 Task: Create a due date automation trigger when advanced on, on the tuesday of the week before a card is due add dates starting this week at 11:00 AM.
Action: Mouse moved to (836, 256)
Screenshot: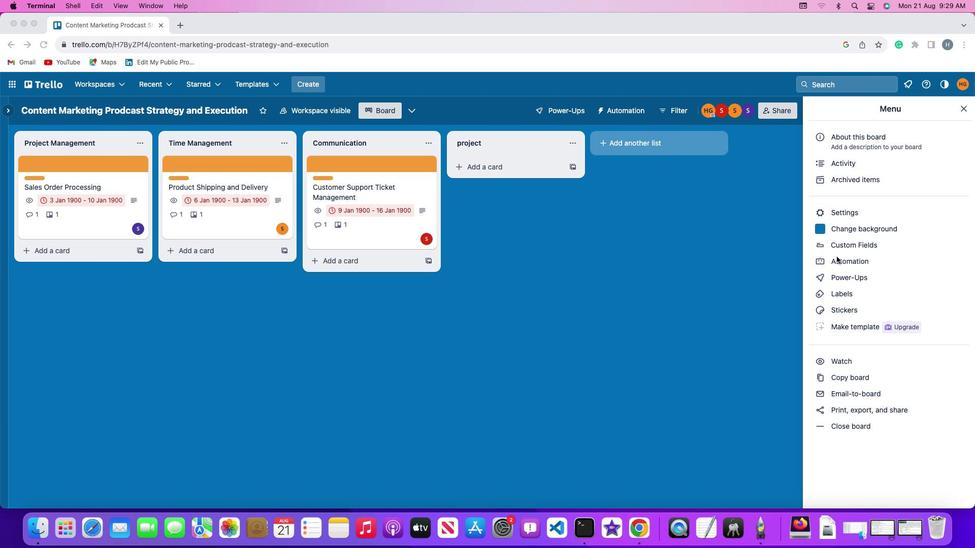 
Action: Mouse pressed left at (836, 256)
Screenshot: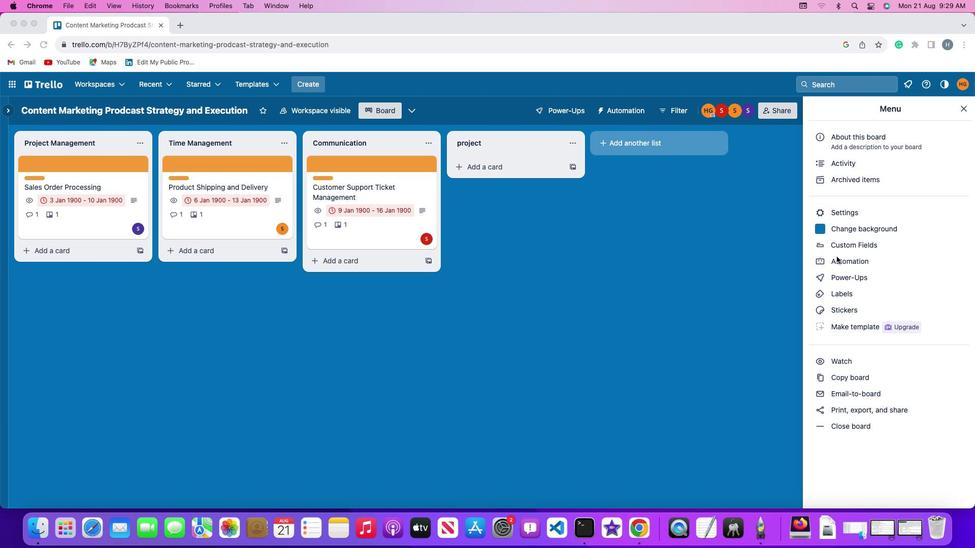 
Action: Mouse pressed left at (836, 256)
Screenshot: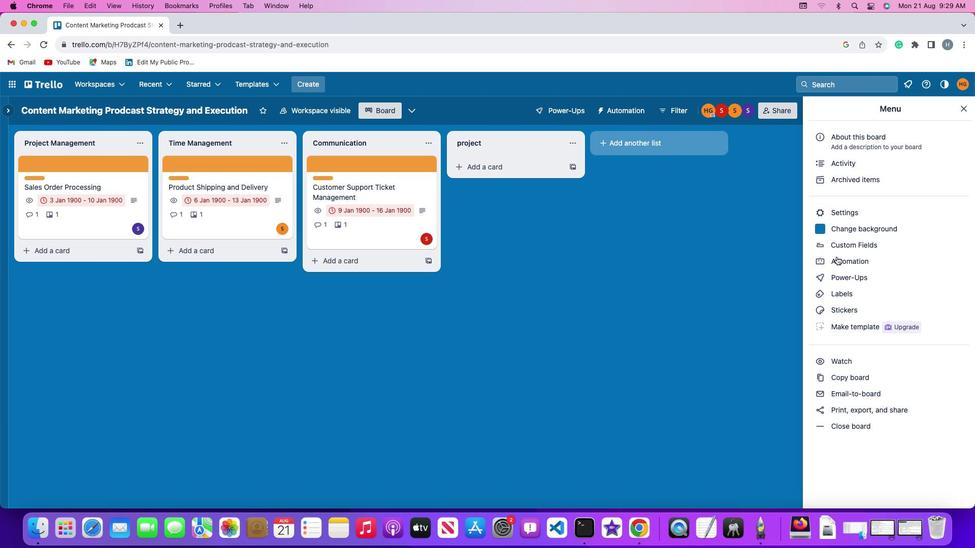 
Action: Mouse moved to (47, 240)
Screenshot: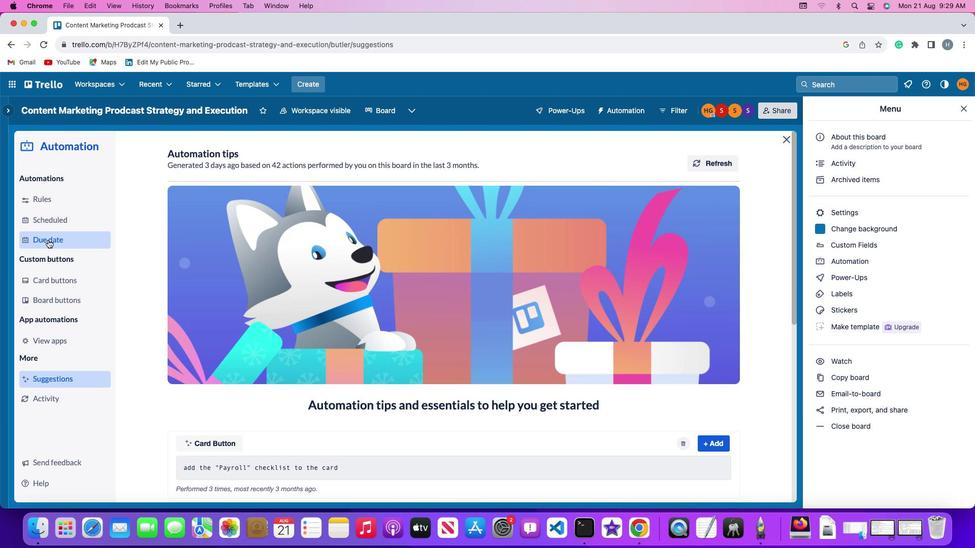 
Action: Mouse pressed left at (47, 240)
Screenshot: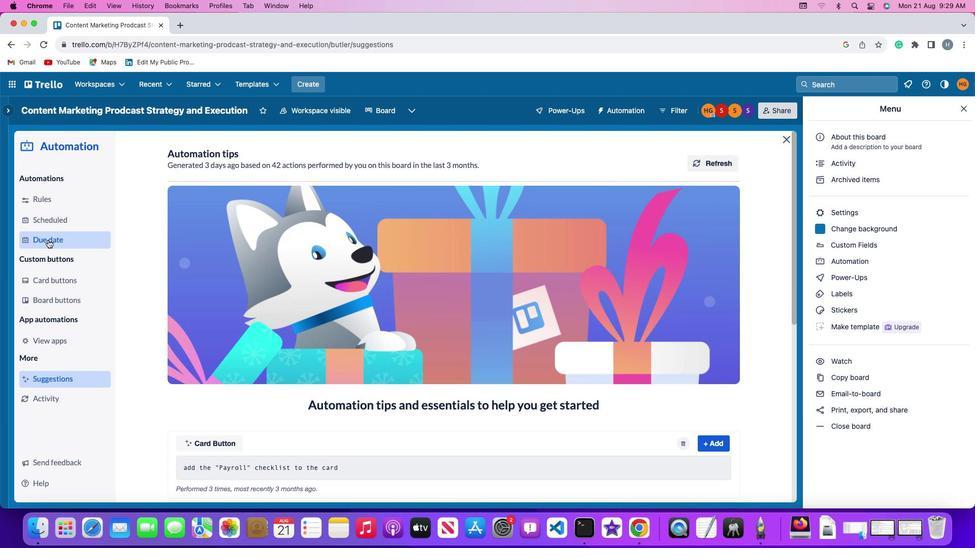 
Action: Mouse moved to (697, 155)
Screenshot: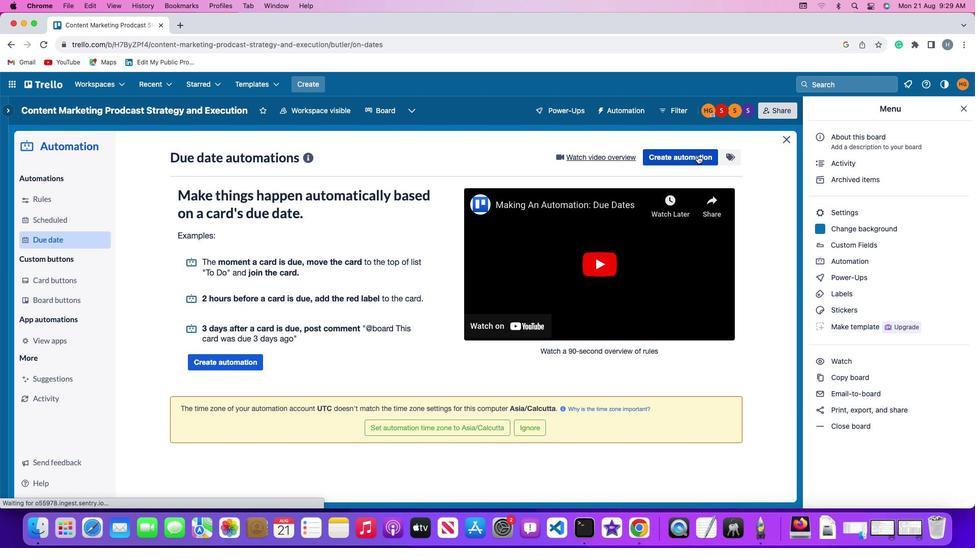 
Action: Mouse pressed left at (697, 155)
Screenshot: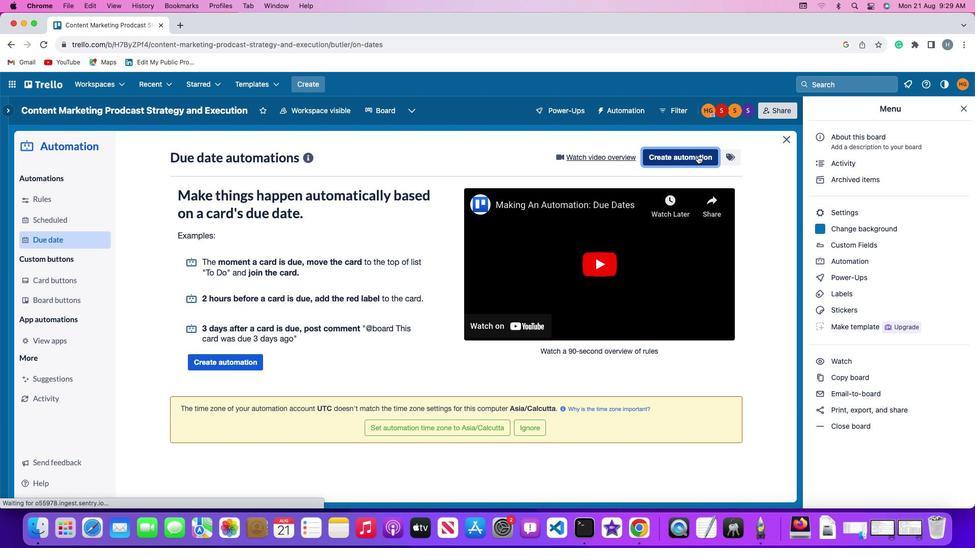 
Action: Mouse moved to (194, 254)
Screenshot: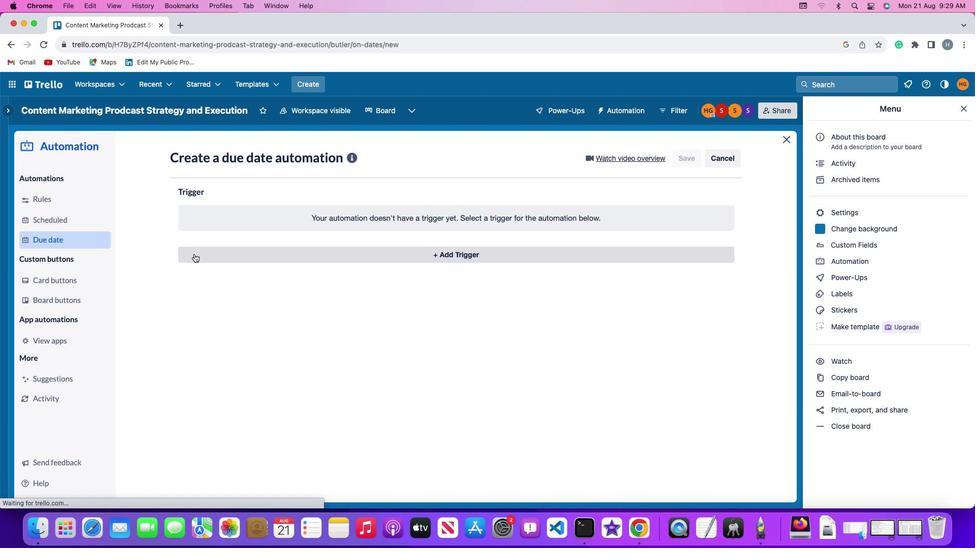 
Action: Mouse pressed left at (194, 254)
Screenshot: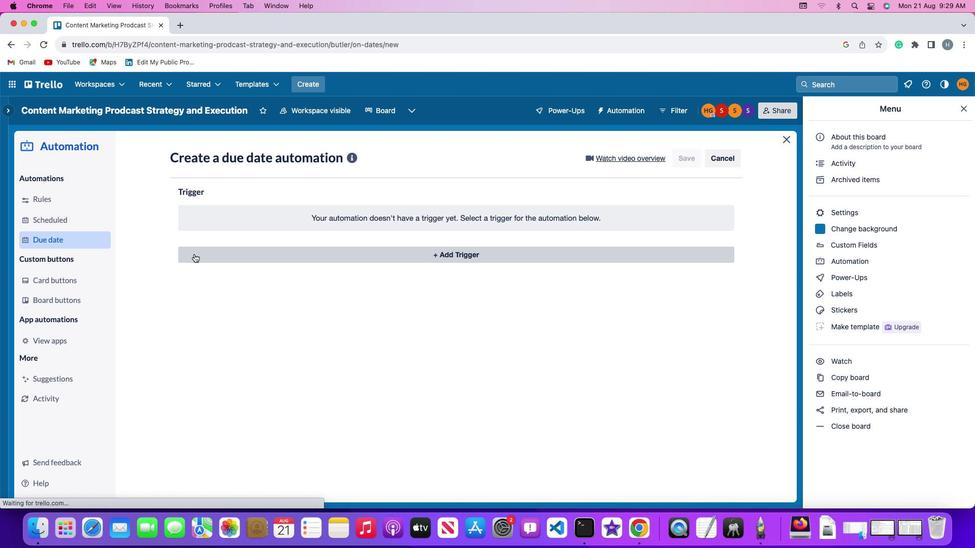 
Action: Mouse moved to (210, 438)
Screenshot: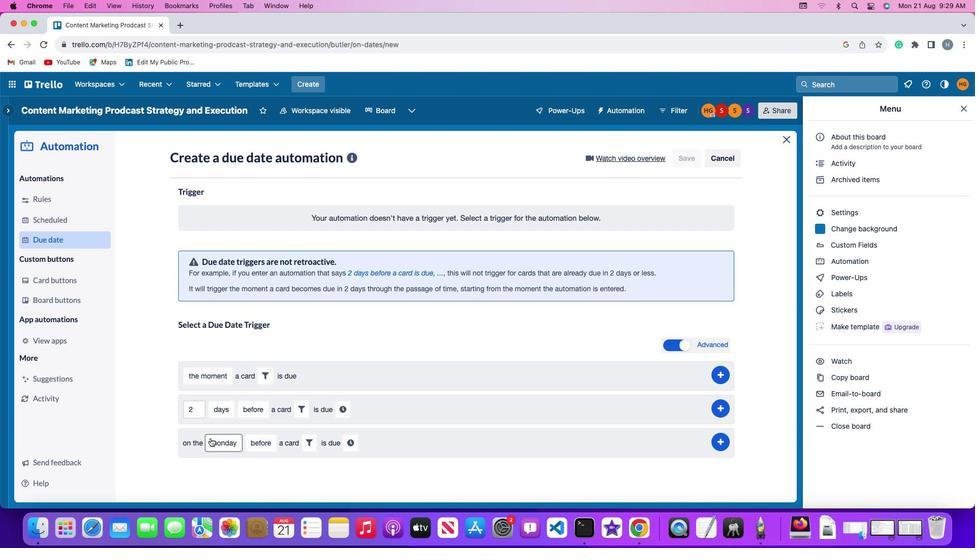 
Action: Mouse pressed left at (210, 438)
Screenshot: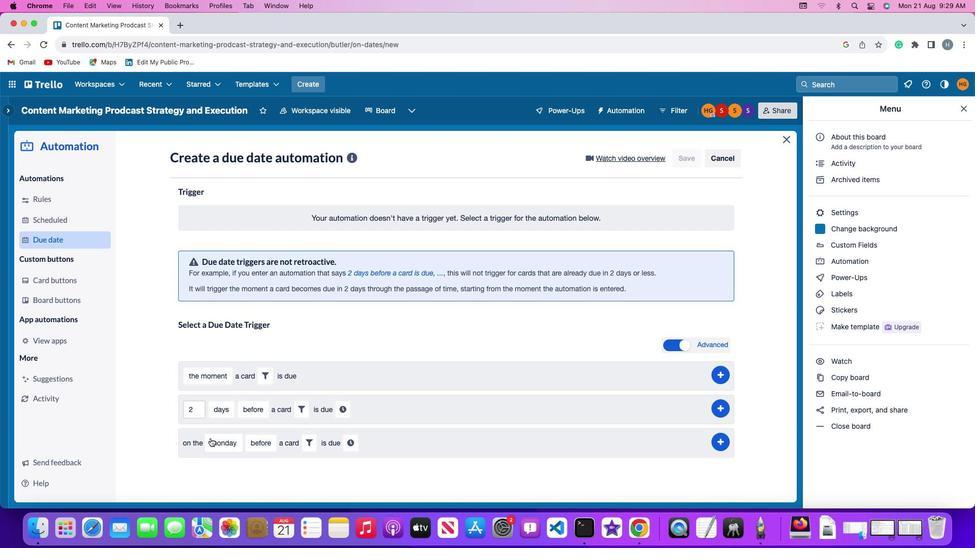 
Action: Mouse moved to (237, 325)
Screenshot: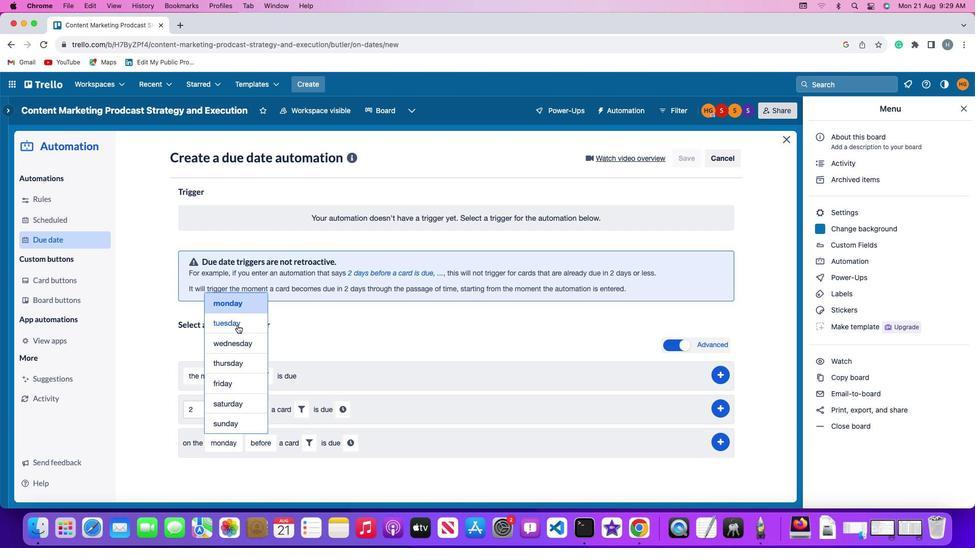 
Action: Mouse pressed left at (237, 325)
Screenshot: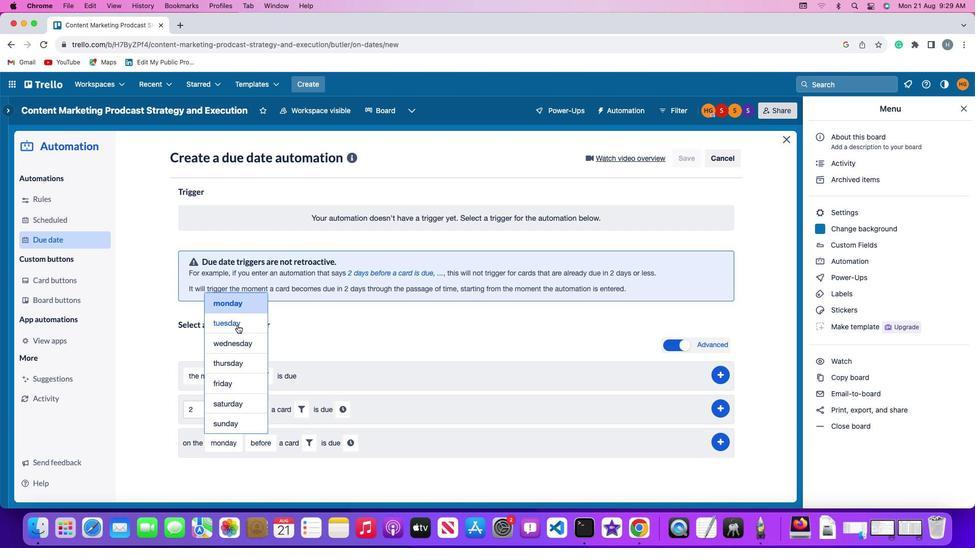 
Action: Mouse moved to (256, 450)
Screenshot: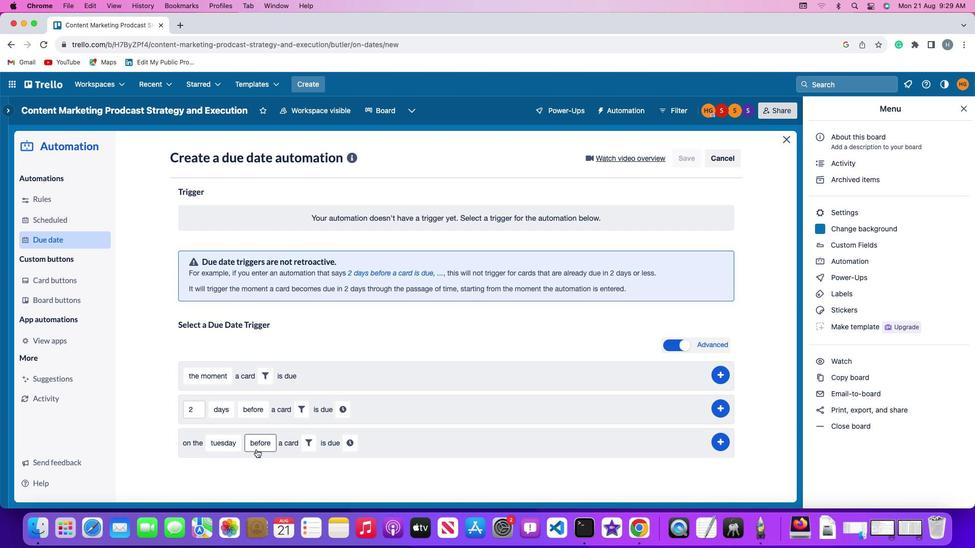 
Action: Mouse pressed left at (256, 450)
Screenshot: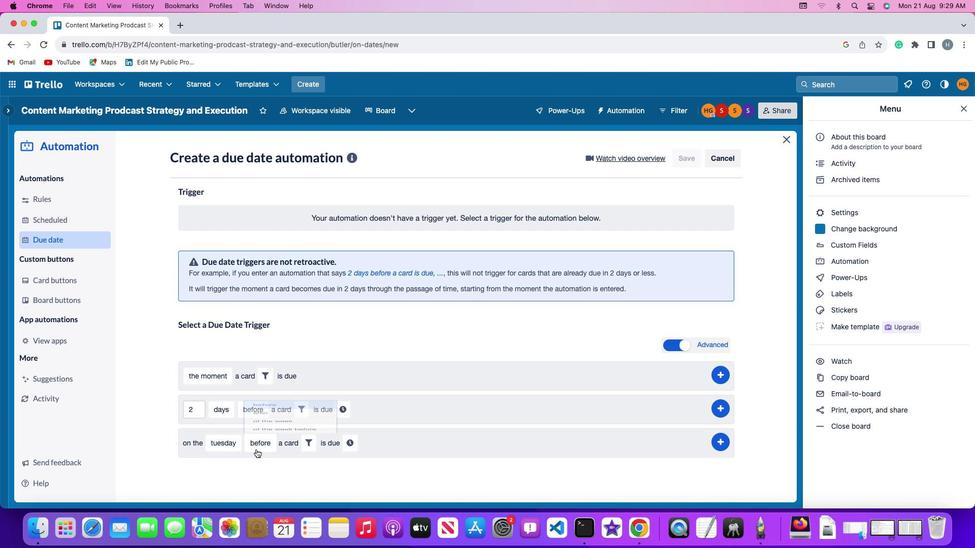 
Action: Mouse moved to (260, 427)
Screenshot: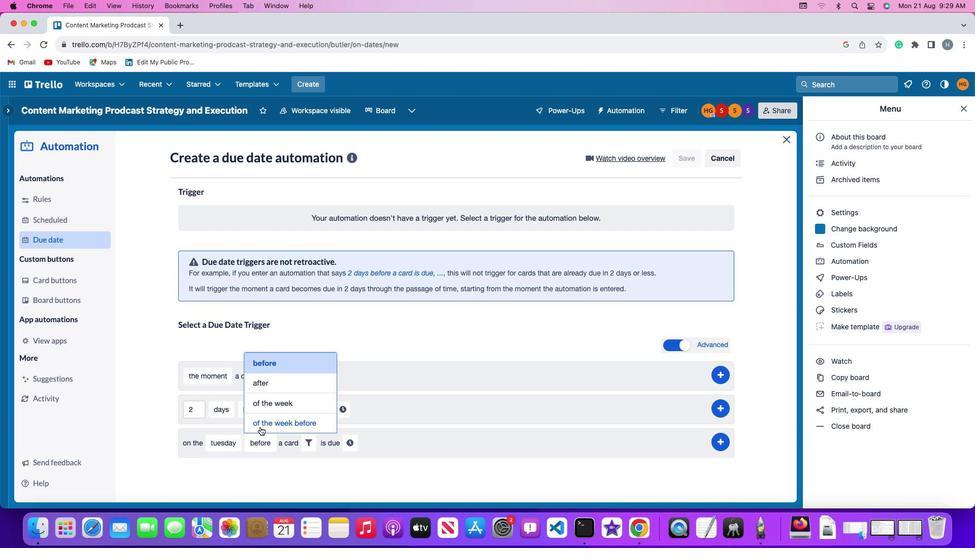
Action: Mouse pressed left at (260, 427)
Screenshot: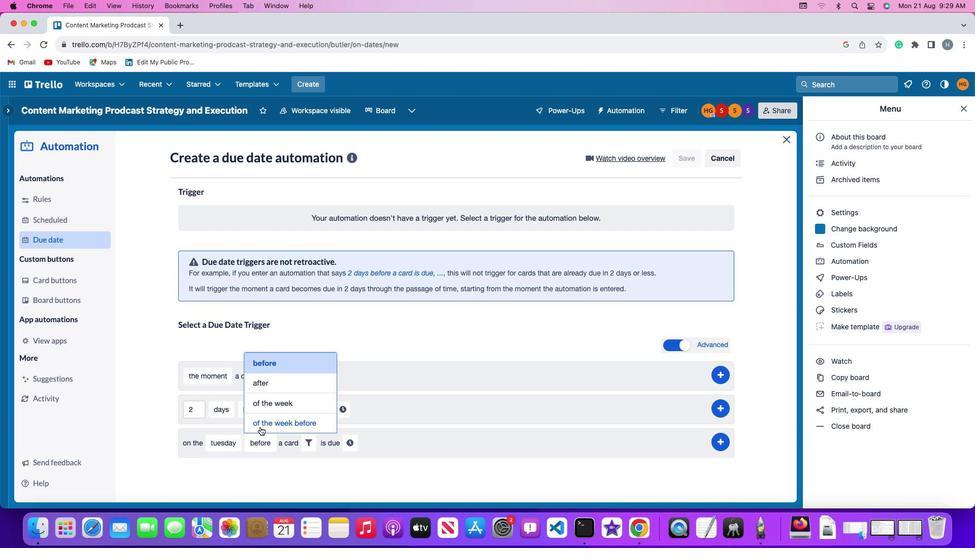 
Action: Mouse moved to (350, 444)
Screenshot: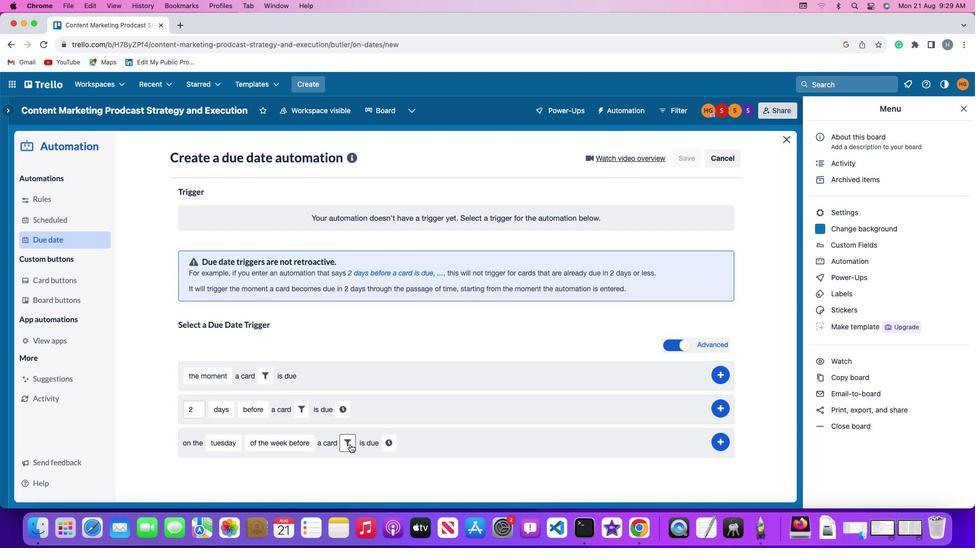 
Action: Mouse pressed left at (350, 444)
Screenshot: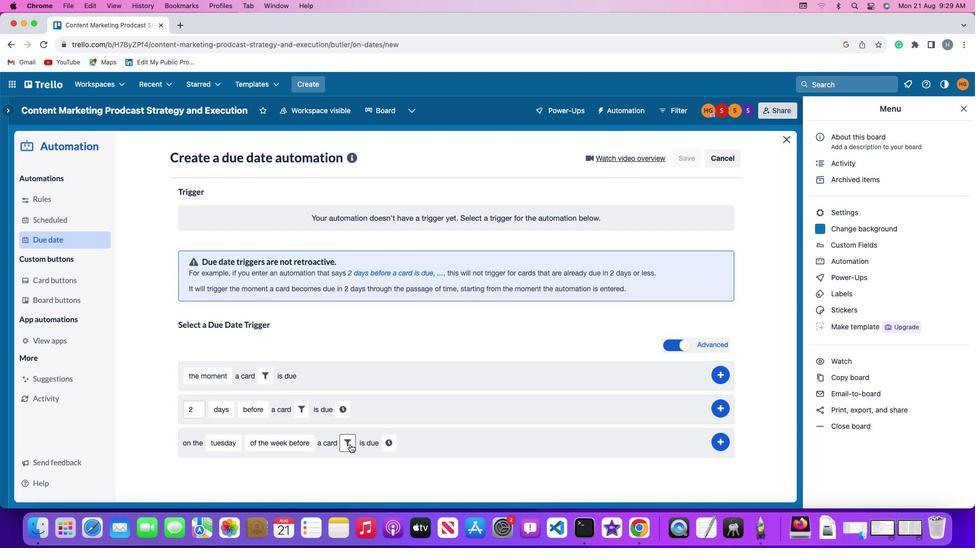 
Action: Mouse moved to (413, 473)
Screenshot: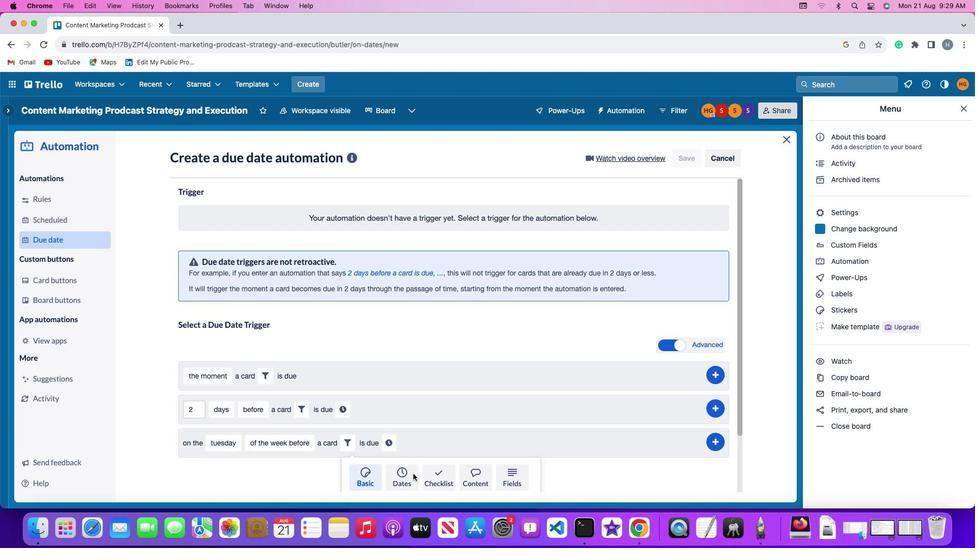 
Action: Mouse pressed left at (413, 473)
Screenshot: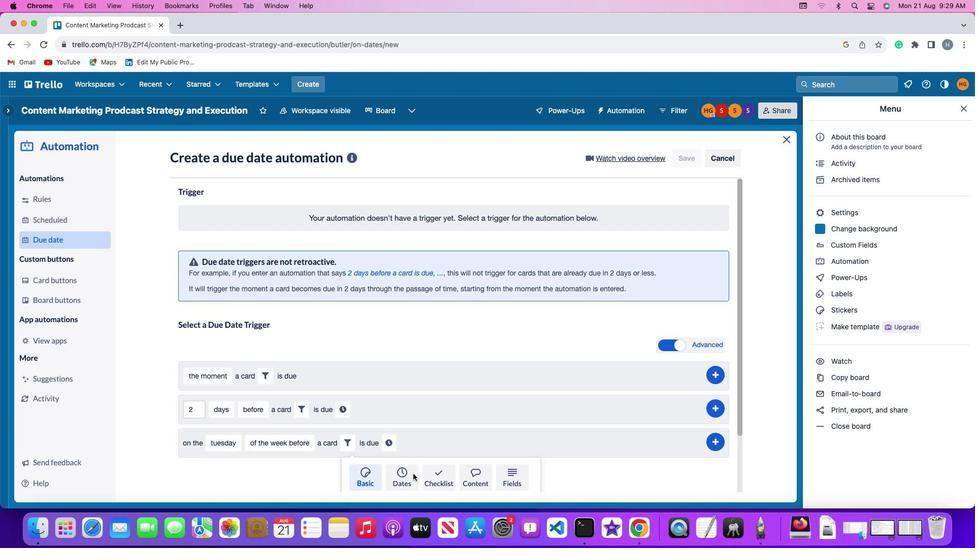 
Action: Mouse moved to (280, 466)
Screenshot: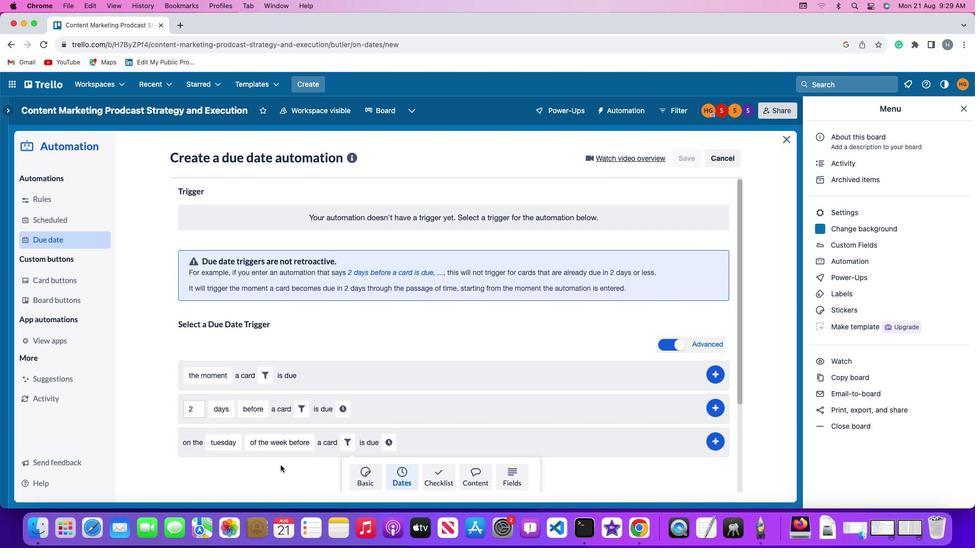 
Action: Mouse scrolled (280, 466) with delta (0, 0)
Screenshot: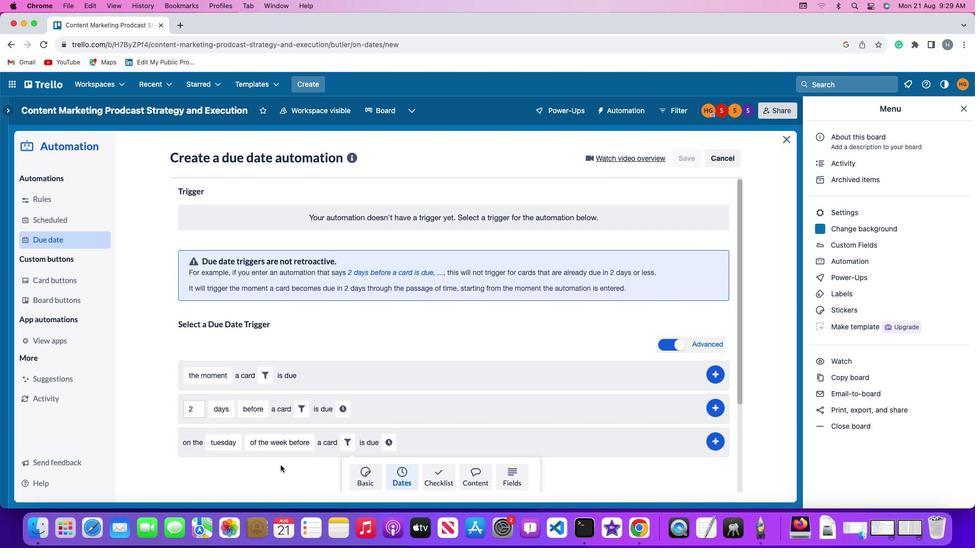 
Action: Mouse moved to (280, 465)
Screenshot: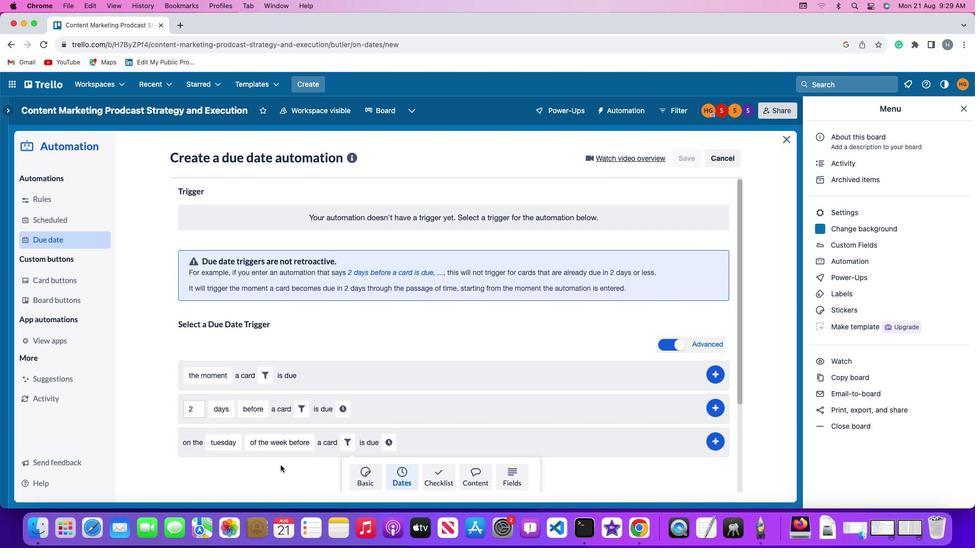 
Action: Mouse scrolled (280, 465) with delta (0, 0)
Screenshot: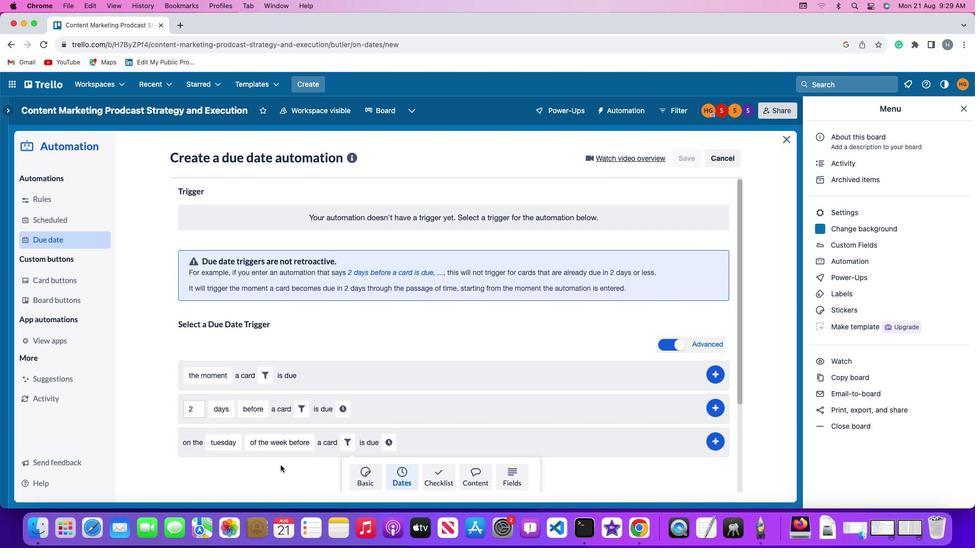 
Action: Mouse moved to (280, 465)
Screenshot: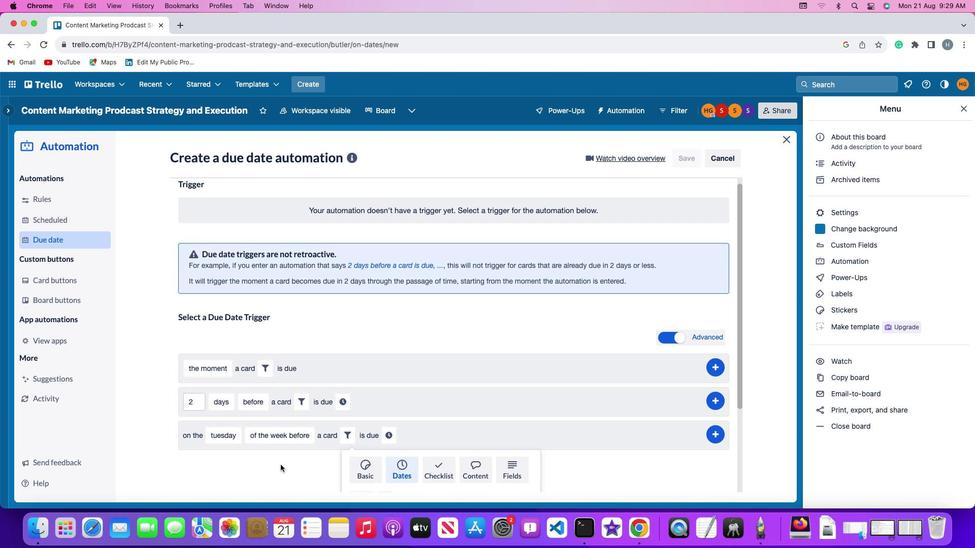 
Action: Mouse scrolled (280, 465) with delta (0, -1)
Screenshot: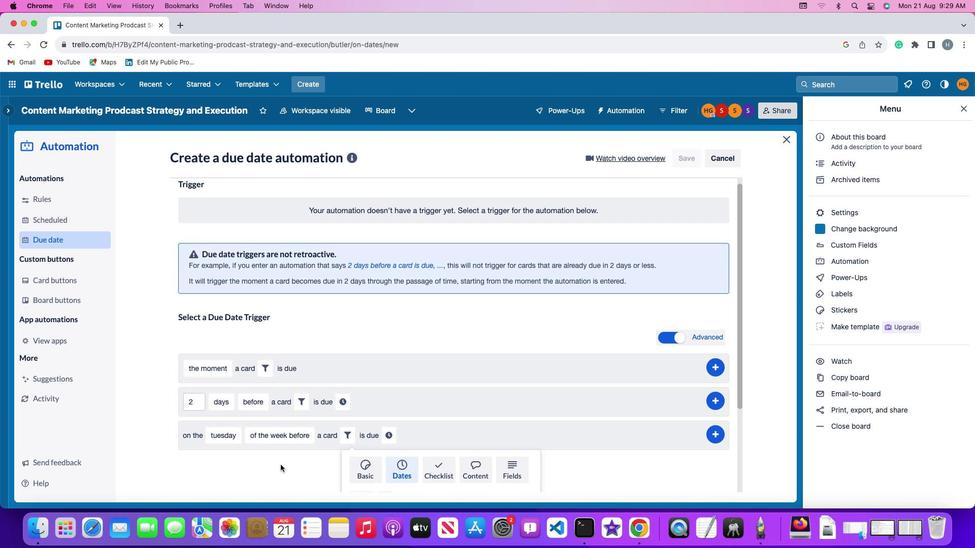 
Action: Mouse moved to (280, 465)
Screenshot: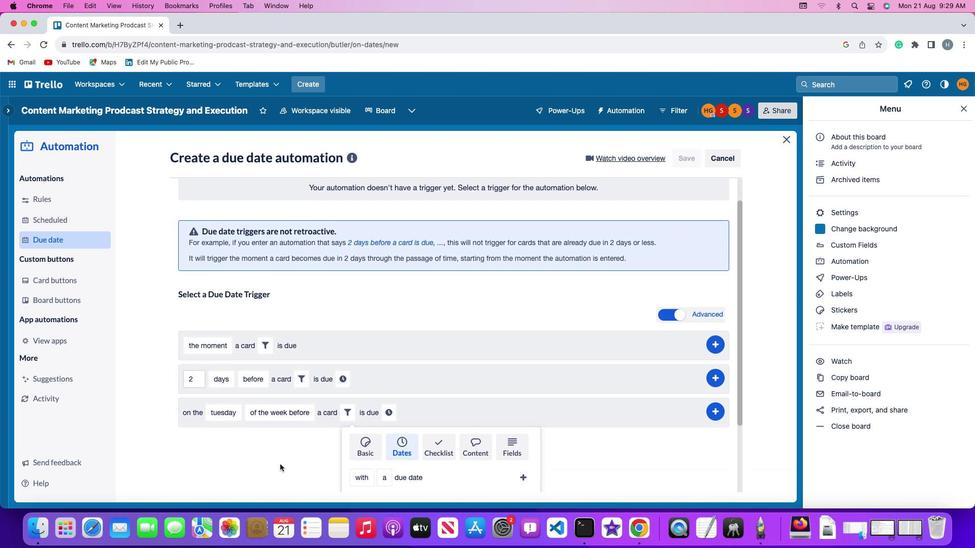 
Action: Mouse scrolled (280, 465) with delta (0, -2)
Screenshot: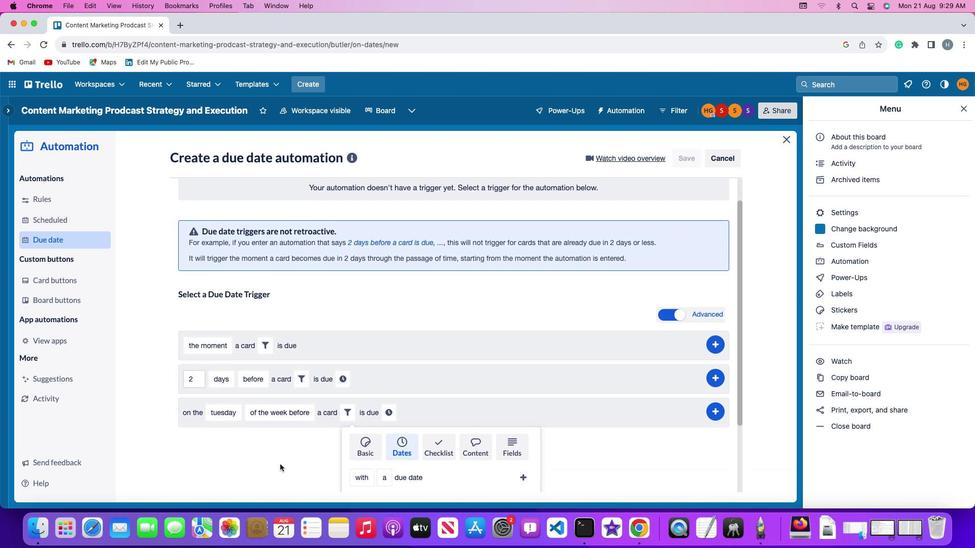 
Action: Mouse moved to (280, 465)
Screenshot: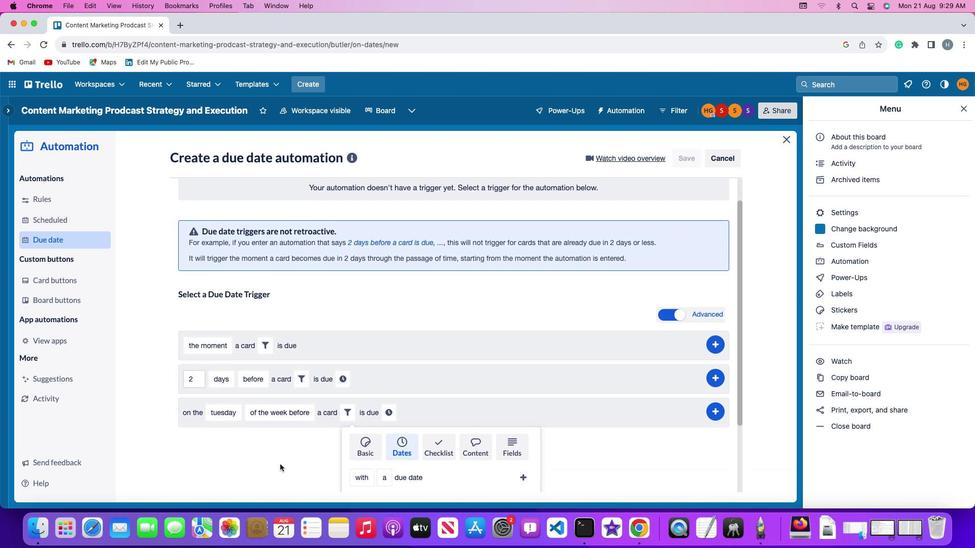
Action: Mouse scrolled (280, 465) with delta (0, -2)
Screenshot: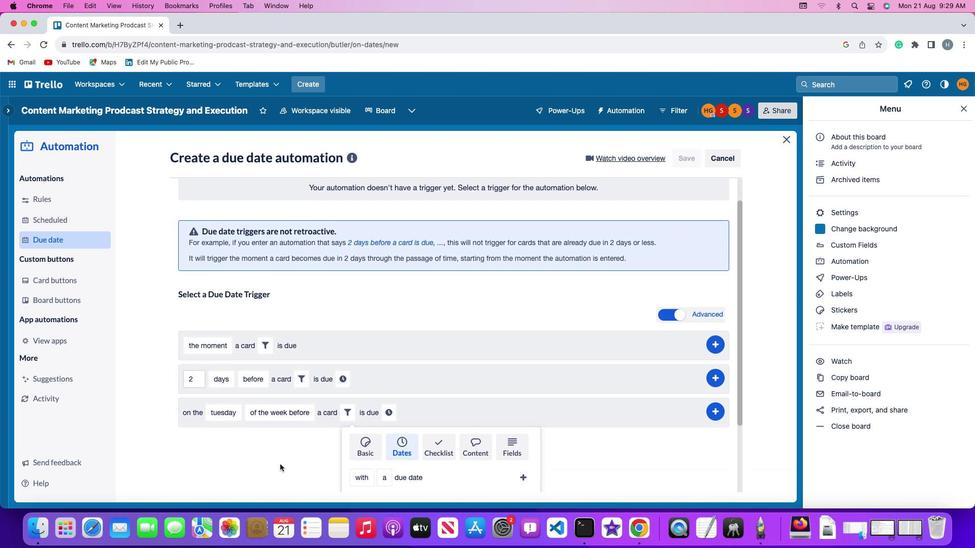 
Action: Mouse moved to (280, 464)
Screenshot: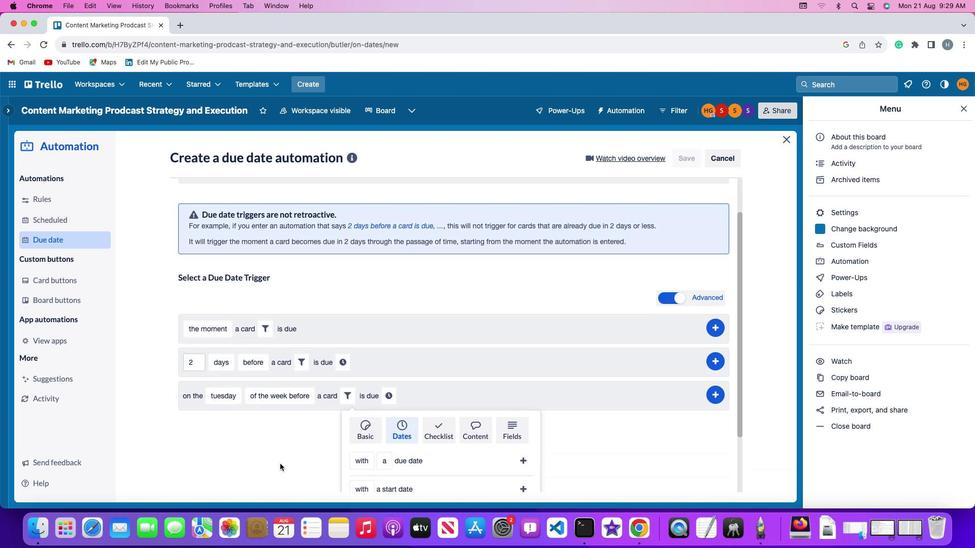 
Action: Mouse scrolled (280, 464) with delta (0, -2)
Screenshot: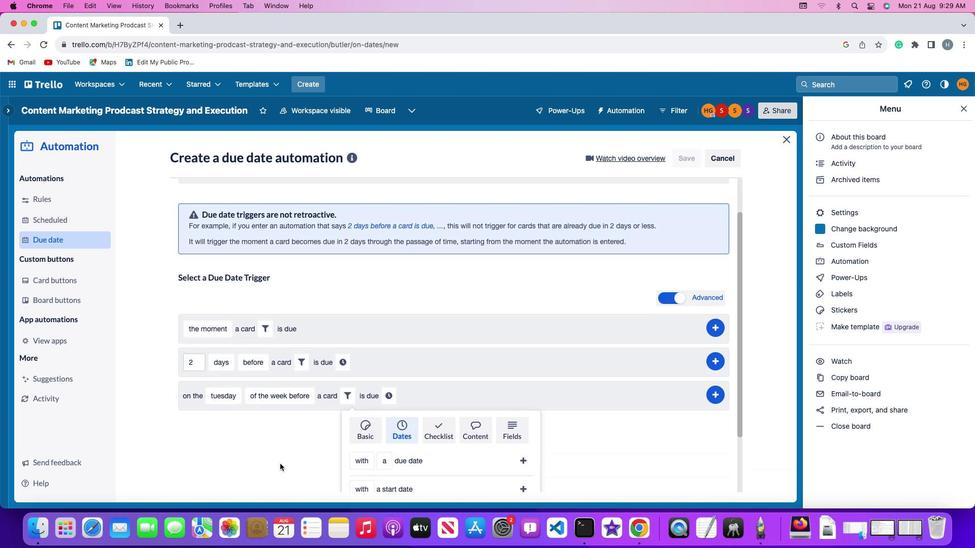 
Action: Mouse moved to (357, 446)
Screenshot: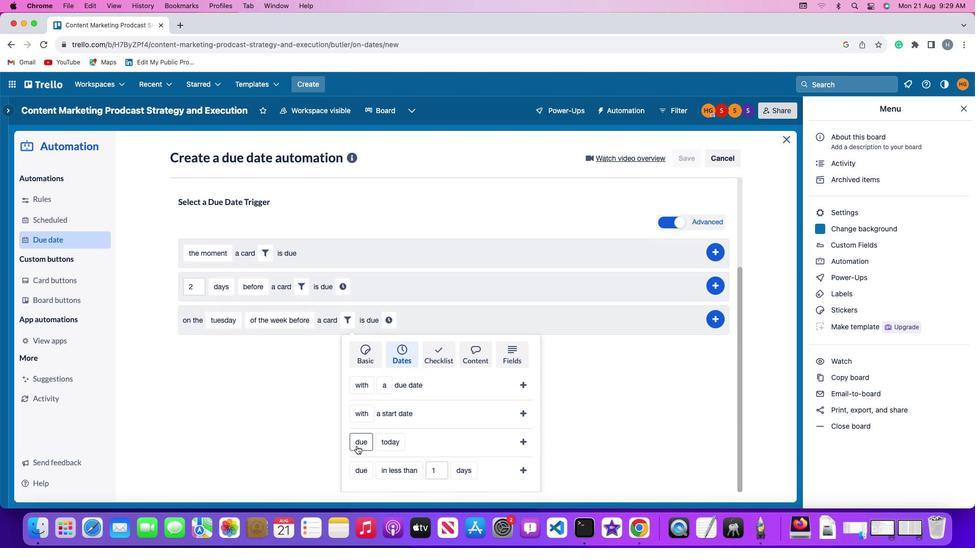 
Action: Mouse pressed left at (357, 446)
Screenshot: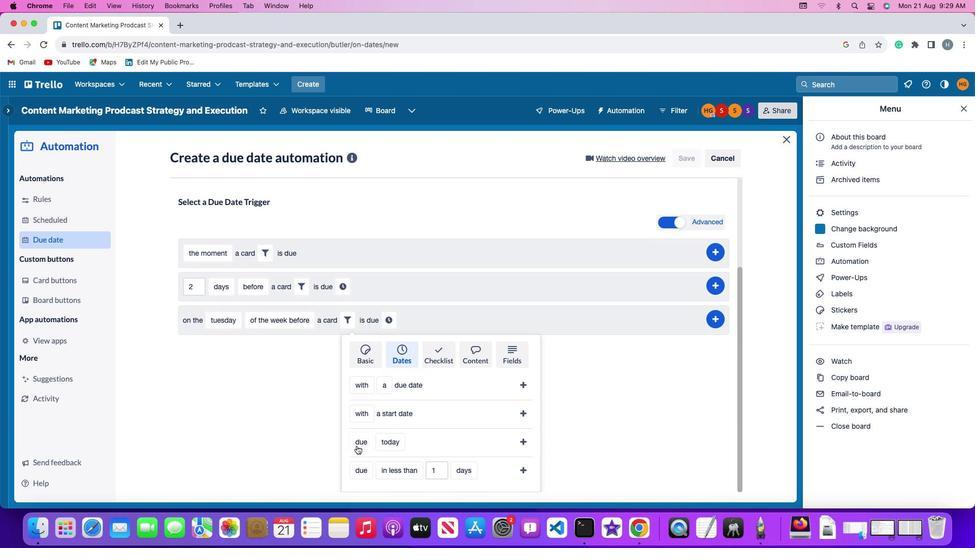 
Action: Mouse moved to (370, 402)
Screenshot: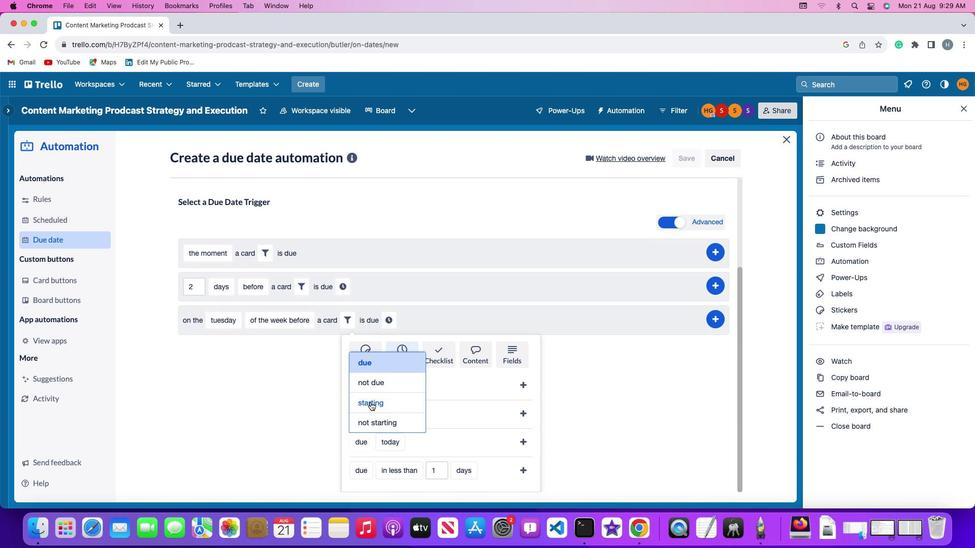 
Action: Mouse pressed left at (370, 402)
Screenshot: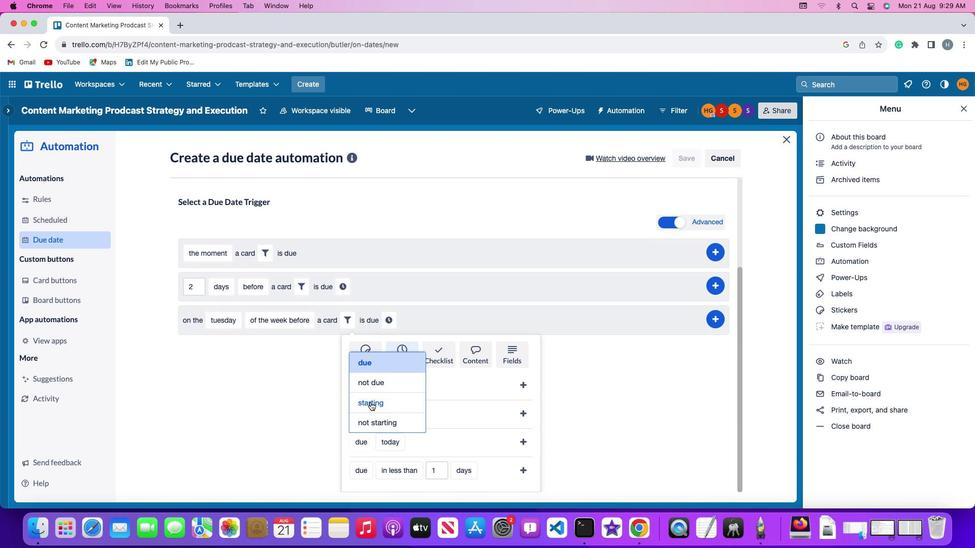 
Action: Mouse moved to (407, 437)
Screenshot: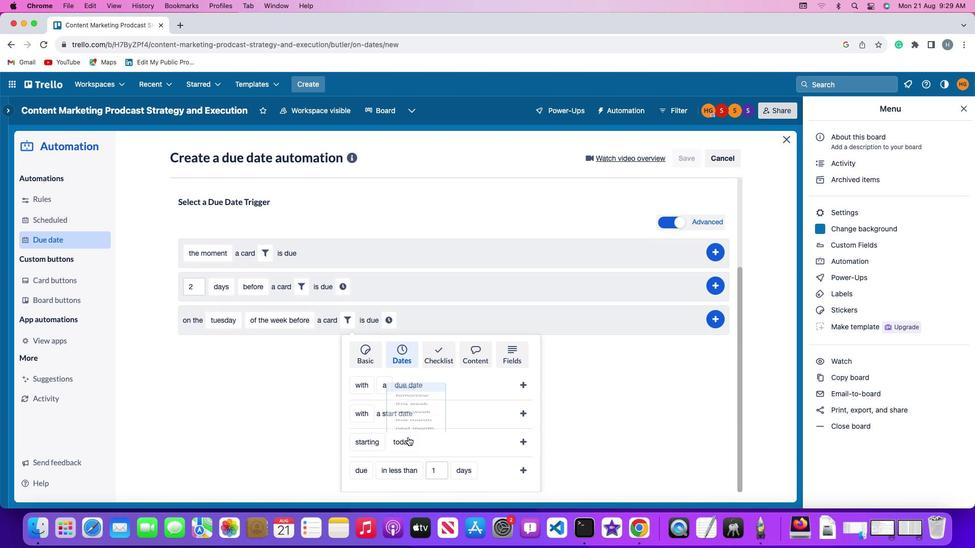 
Action: Mouse pressed left at (407, 437)
Screenshot: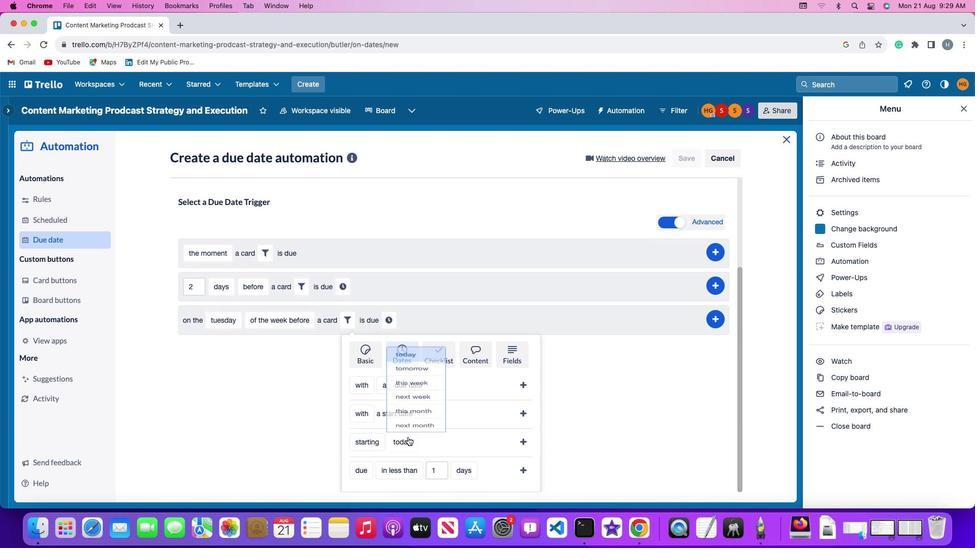 
Action: Mouse moved to (427, 362)
Screenshot: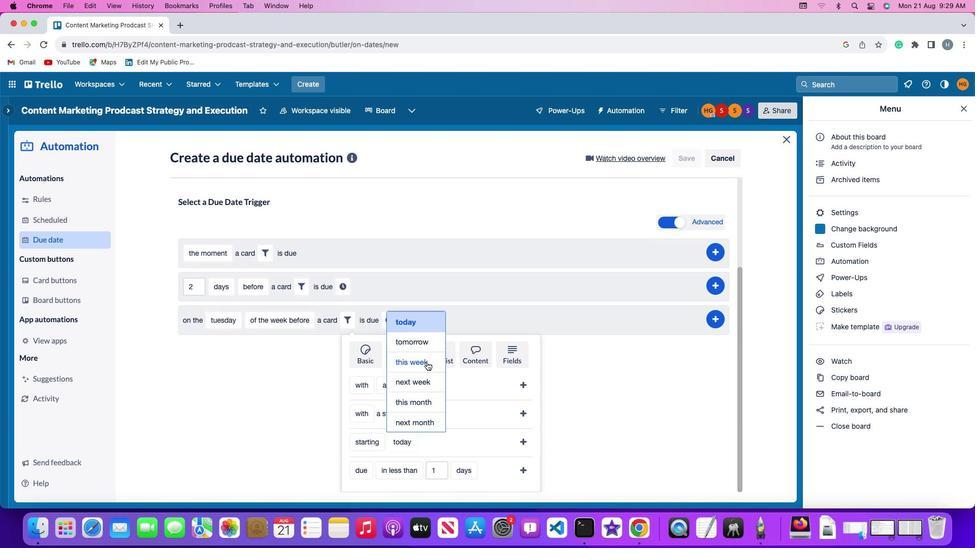 
Action: Mouse pressed left at (427, 362)
Screenshot: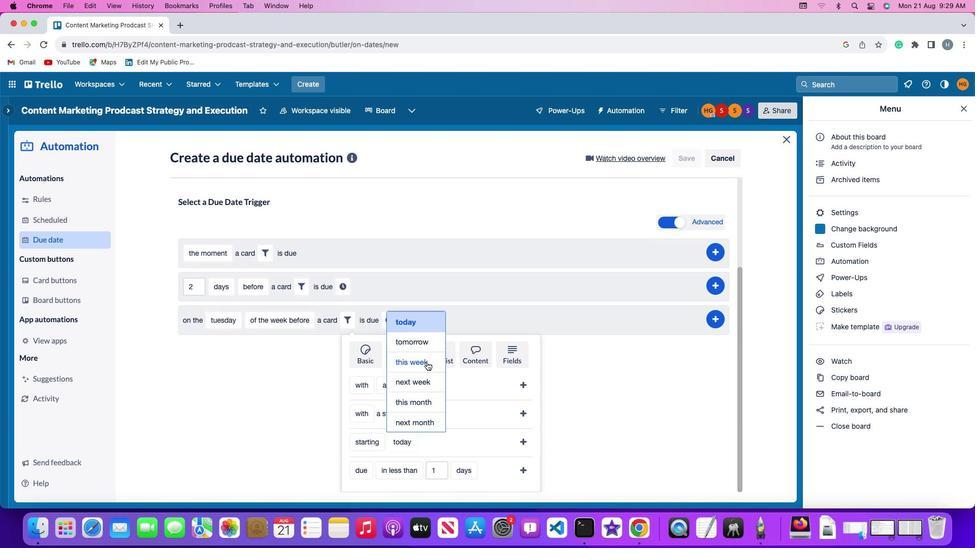 
Action: Mouse moved to (521, 441)
Screenshot: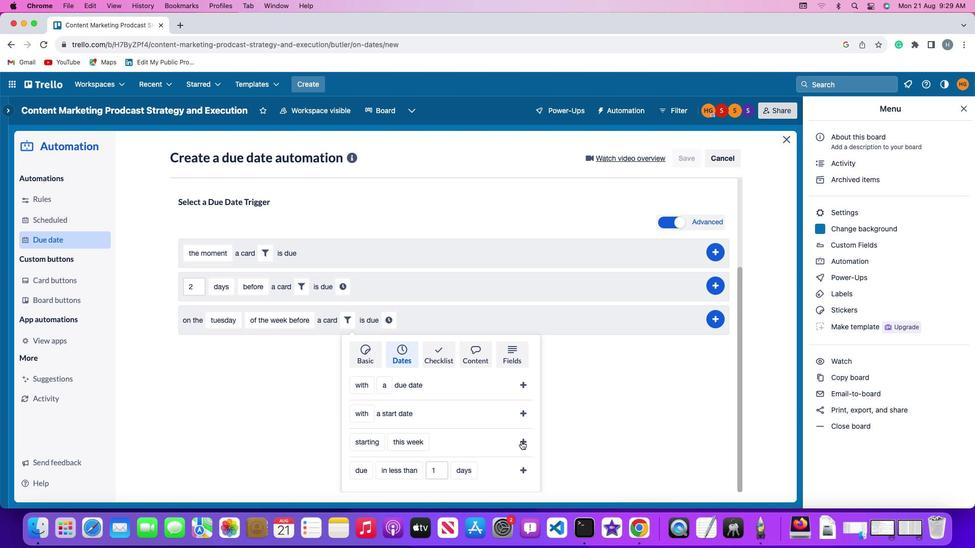 
Action: Mouse pressed left at (521, 441)
Screenshot: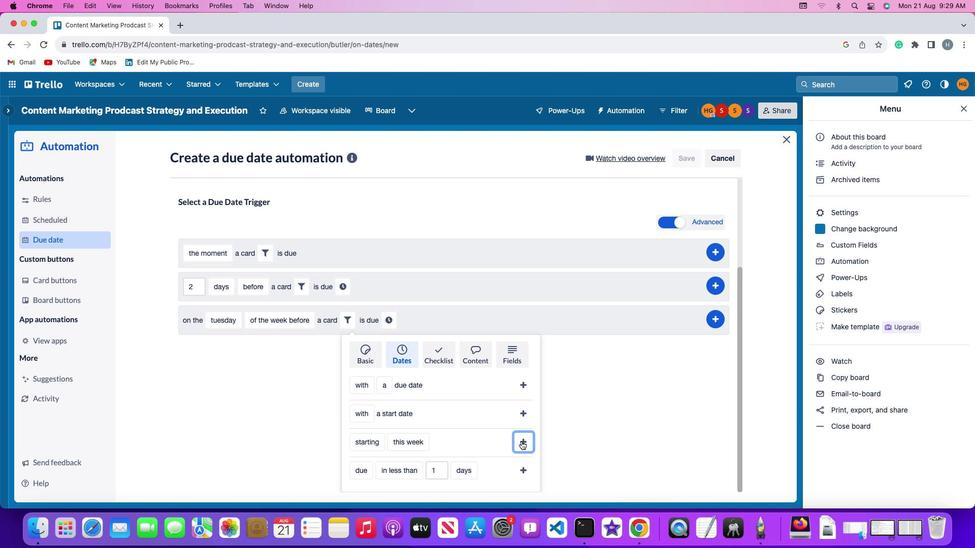 
Action: Mouse moved to (468, 434)
Screenshot: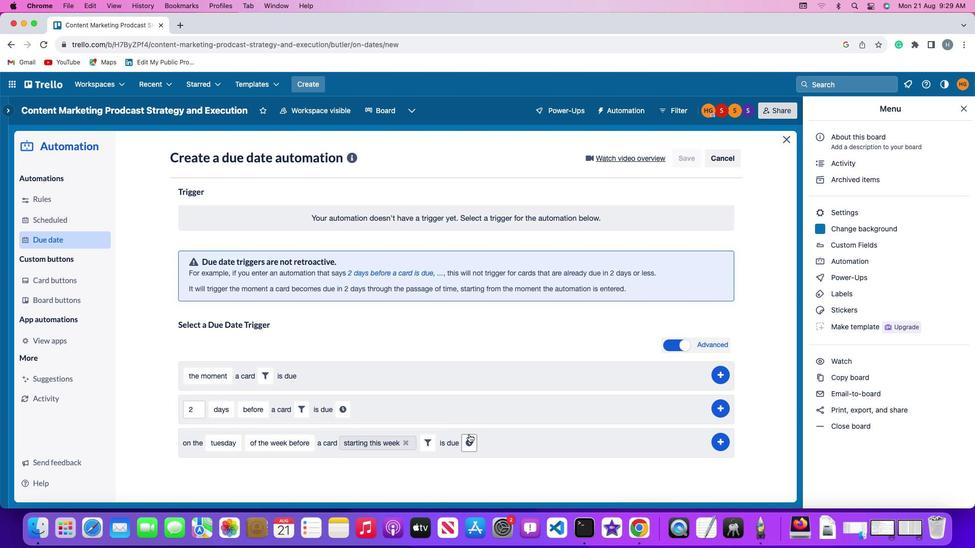 
Action: Mouse pressed left at (468, 434)
Screenshot: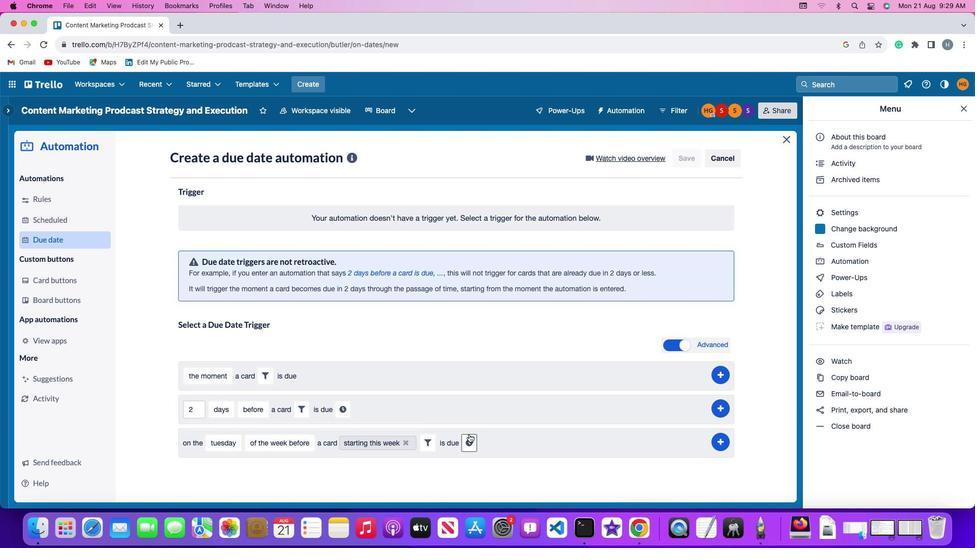 
Action: Mouse moved to (490, 446)
Screenshot: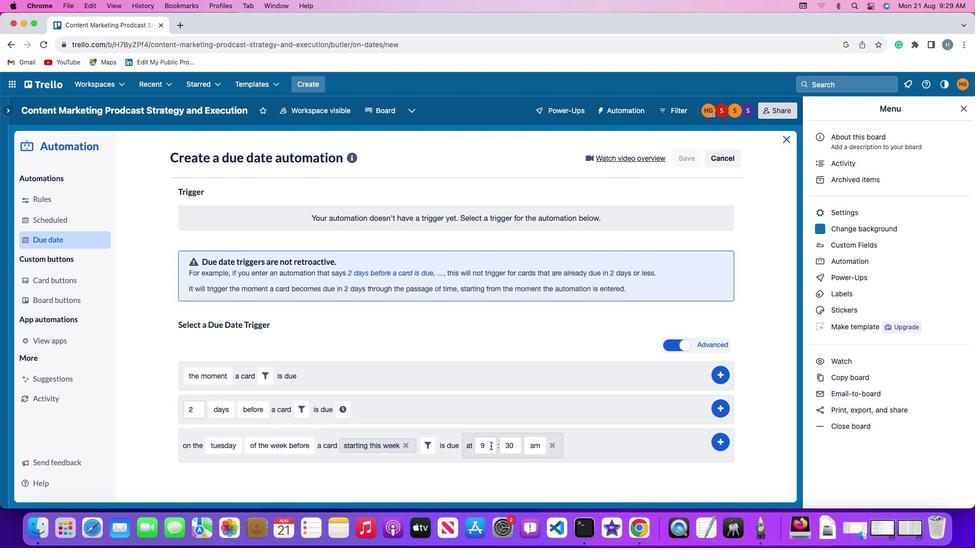
Action: Mouse pressed left at (490, 446)
Screenshot: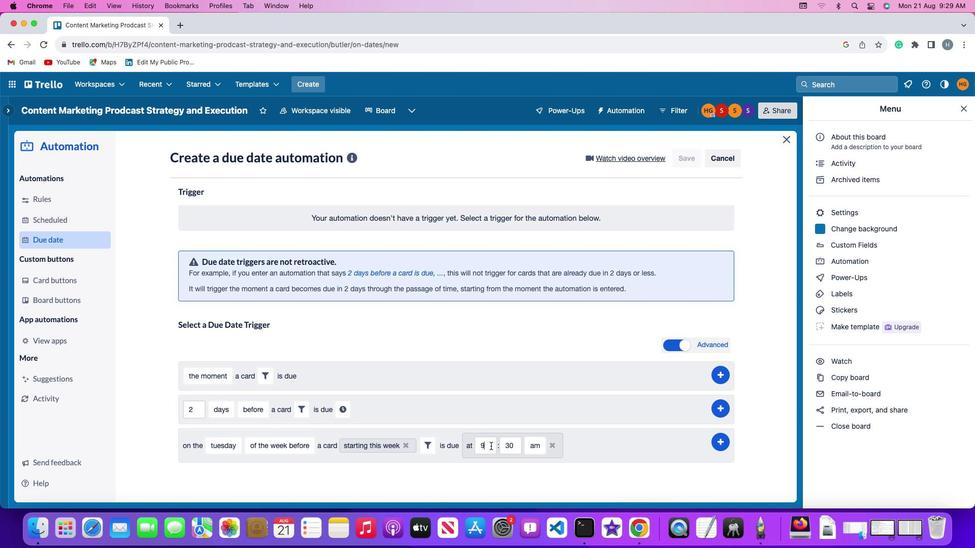 
Action: Mouse moved to (490, 446)
Screenshot: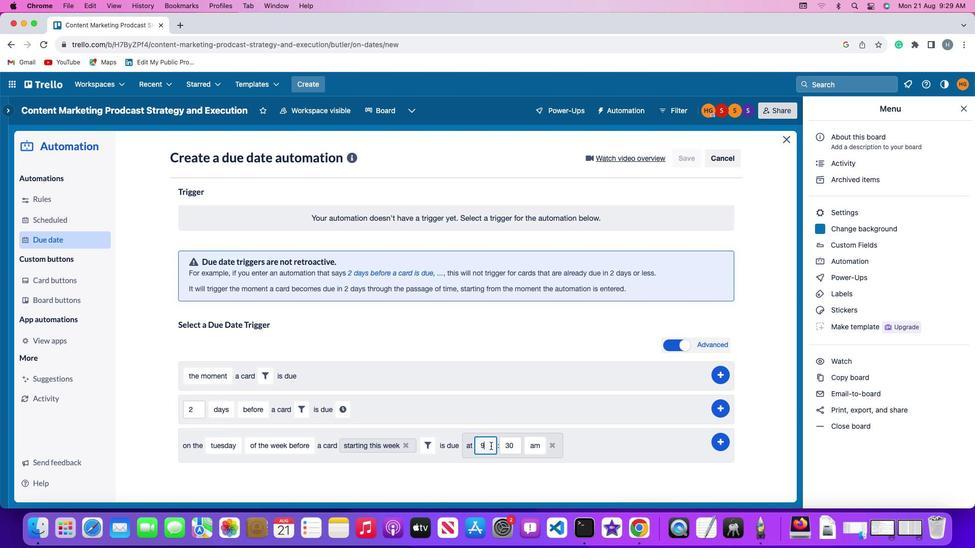 
Action: Key pressed Key.backspace'1''1'
Screenshot: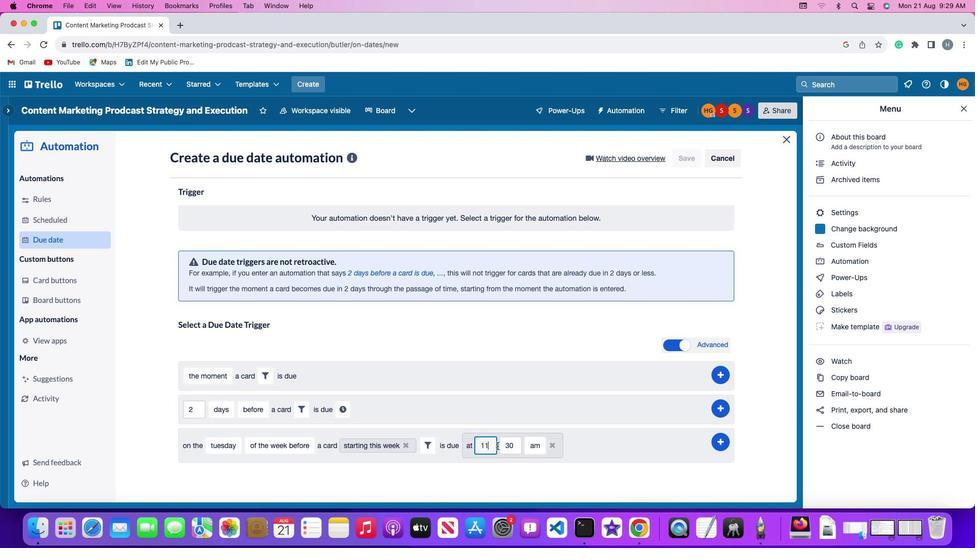 
Action: Mouse moved to (518, 445)
Screenshot: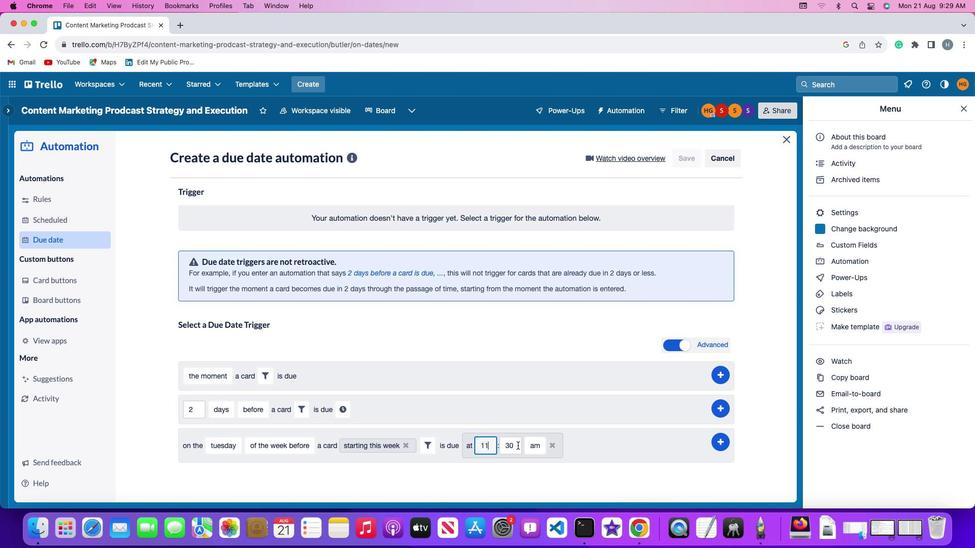 
Action: Mouse pressed left at (518, 445)
Screenshot: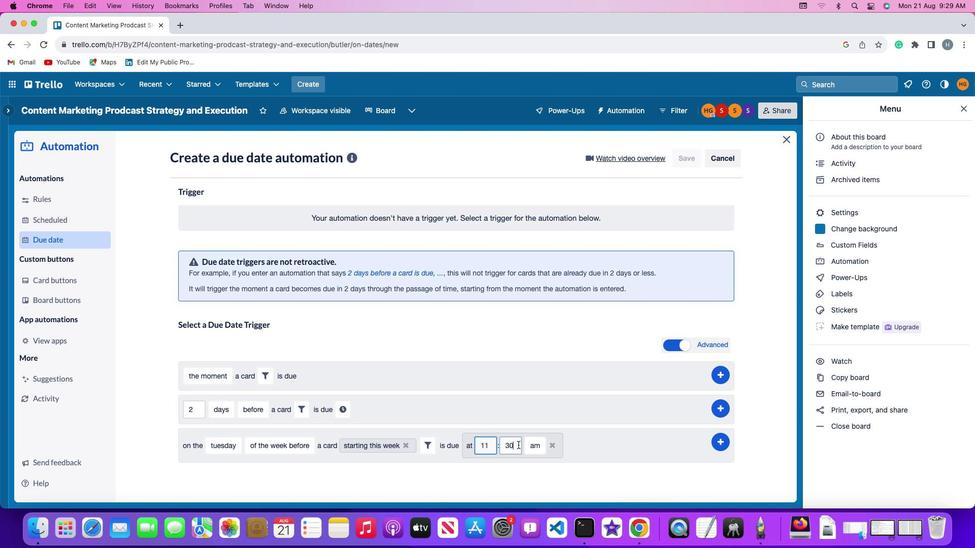 
Action: Mouse moved to (518, 445)
Screenshot: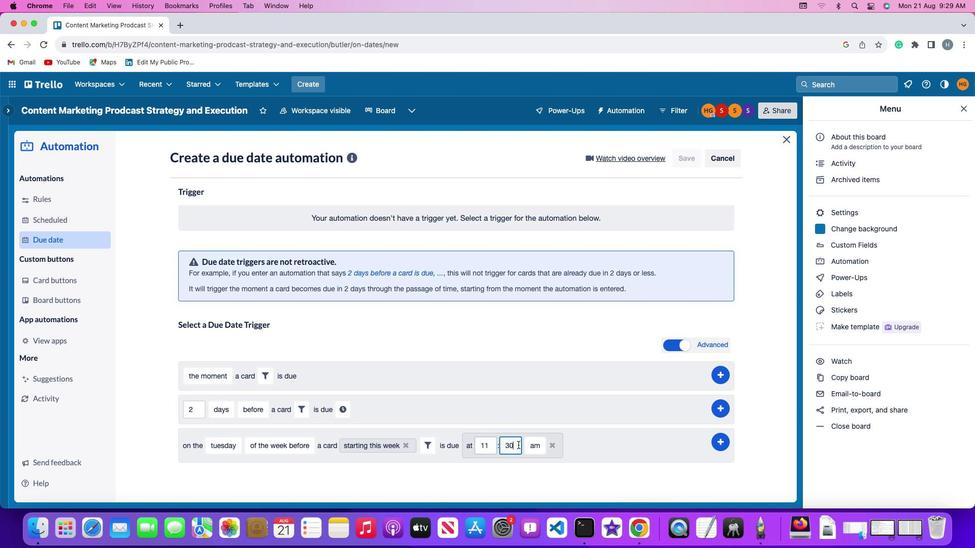 
Action: Key pressed Key.backspaceKey.backspace'0''0'
Screenshot: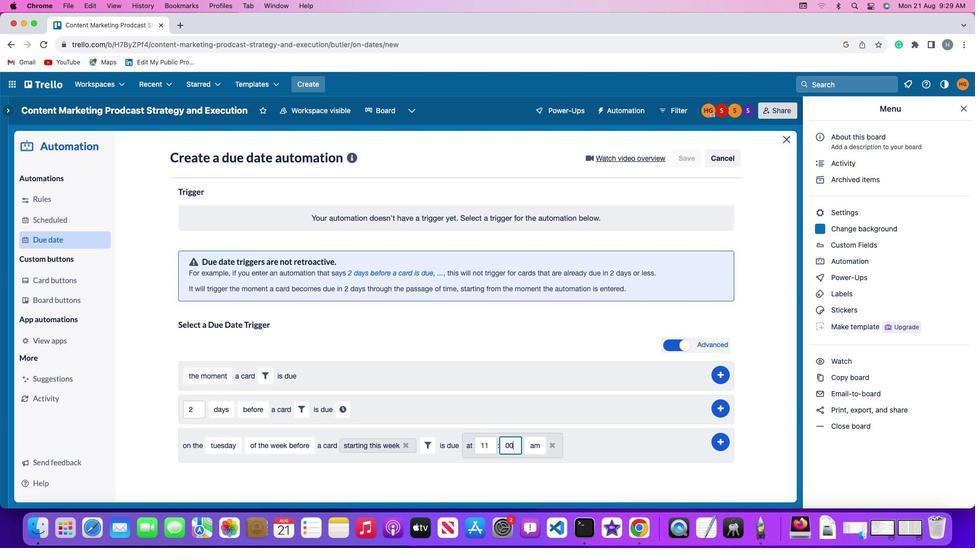 
Action: Mouse moved to (532, 445)
Screenshot: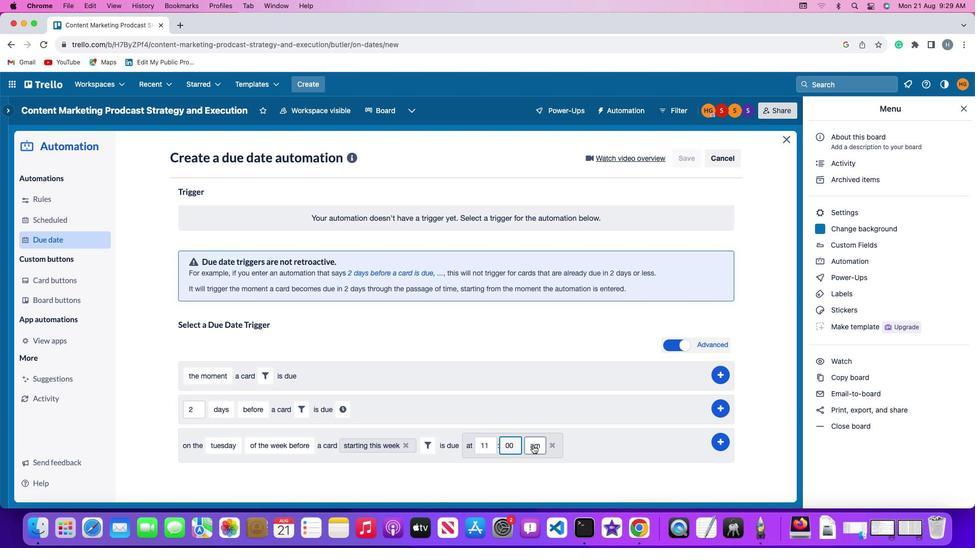 
Action: Mouse pressed left at (532, 445)
Screenshot: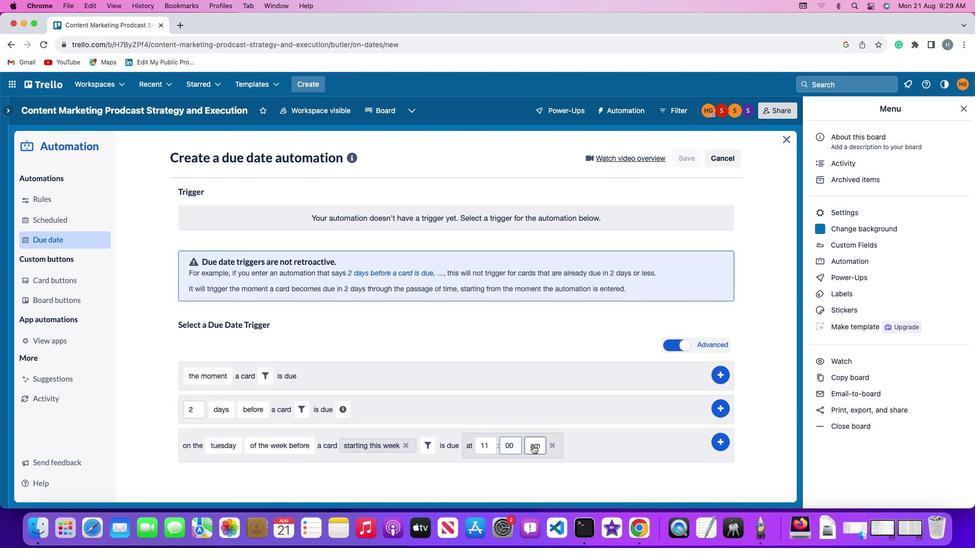 
Action: Mouse moved to (539, 465)
Screenshot: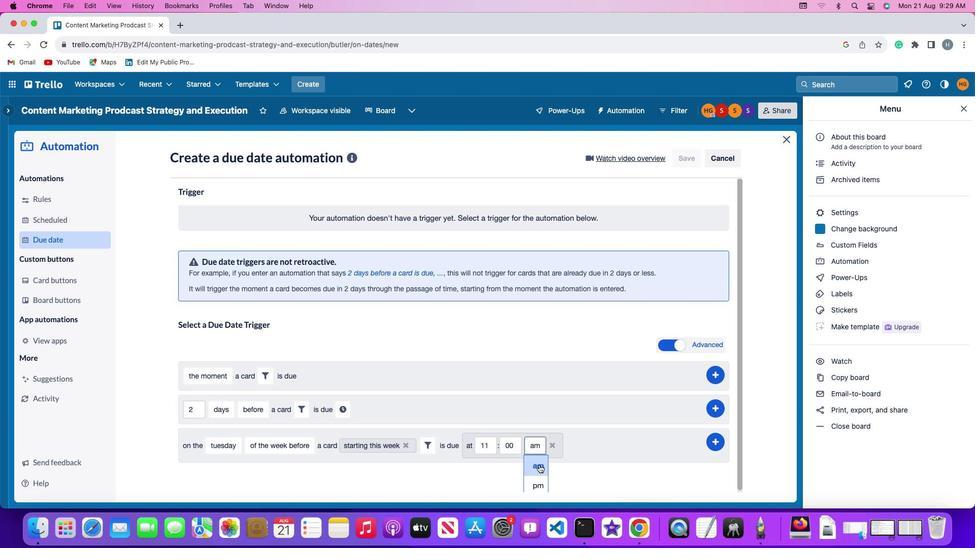 
Action: Mouse pressed left at (539, 465)
Screenshot: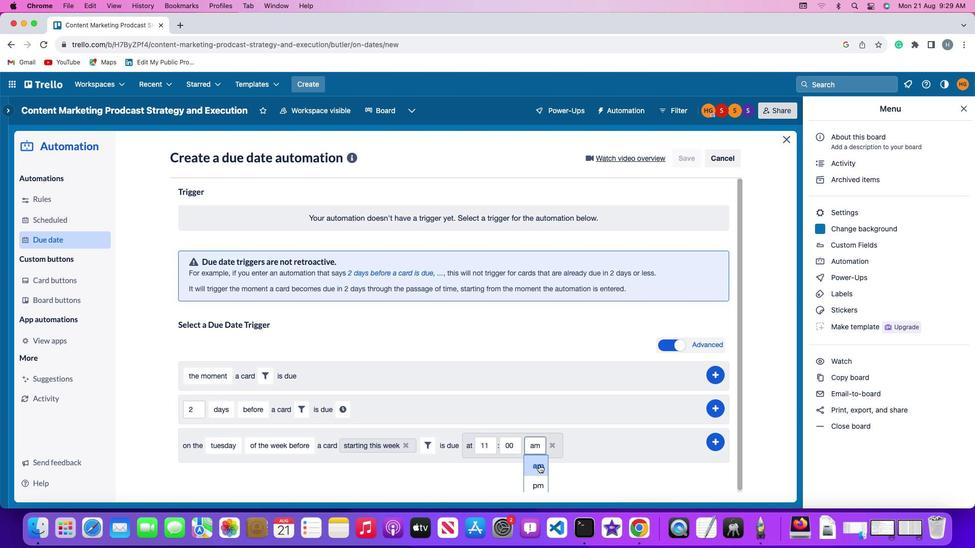 
Action: Mouse moved to (717, 440)
Screenshot: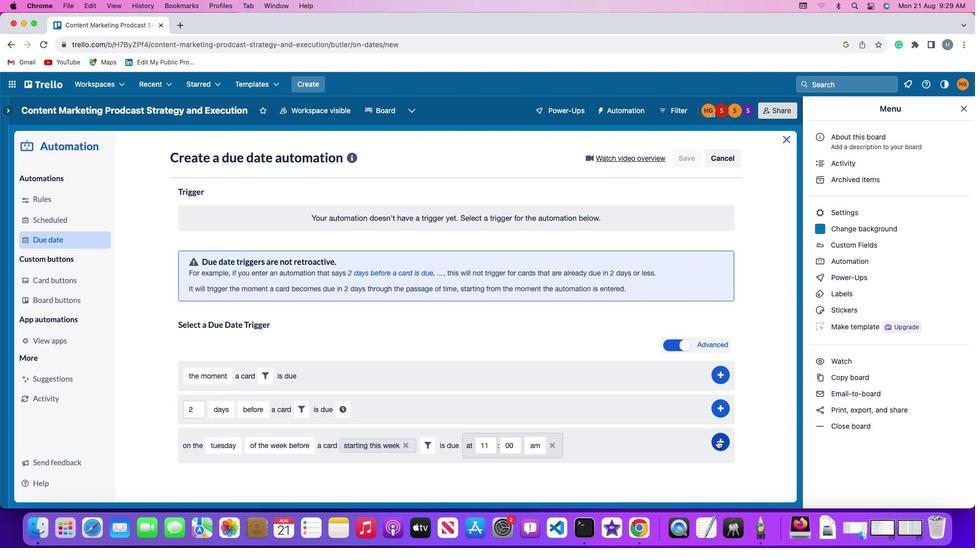 
Action: Mouse pressed left at (717, 440)
Screenshot: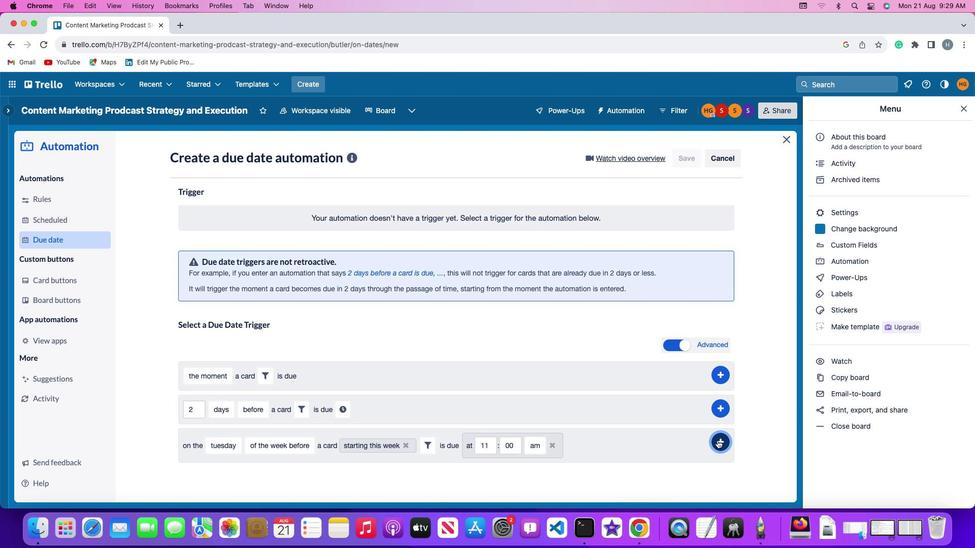 
Action: Mouse moved to (765, 364)
Screenshot: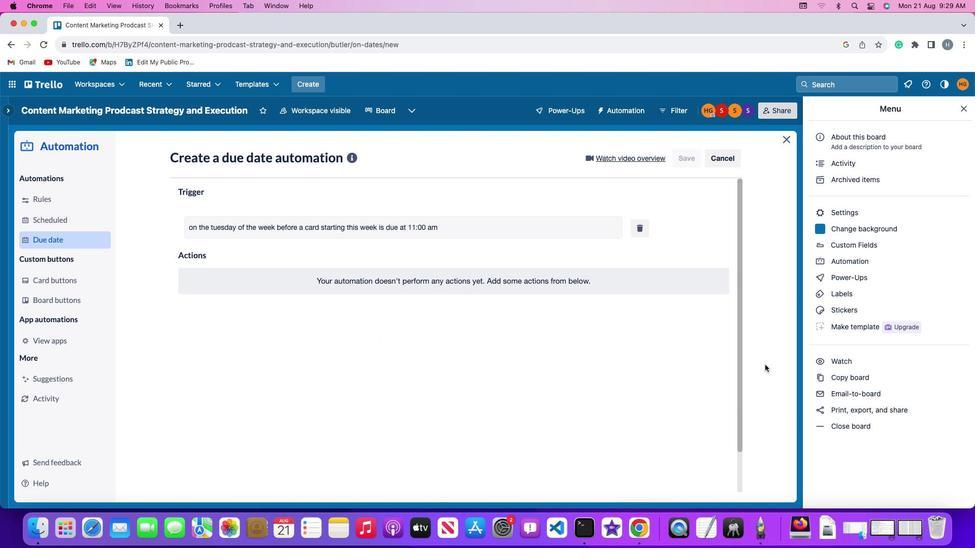 
